 Task: Create Card Product Shipping and Delivery in Board Marketing Optimization to Workspace Auditing and Compliance. Create Card Cryptocurrency Review in Board Social Media Listening to Workspace Auditing and Compliance. Create Card Customer Support Ticket Management in Board Diversity and Inclusion Policy Development and Implementation to Workspace Auditing and Compliance
Action: Mouse moved to (93, 344)
Screenshot: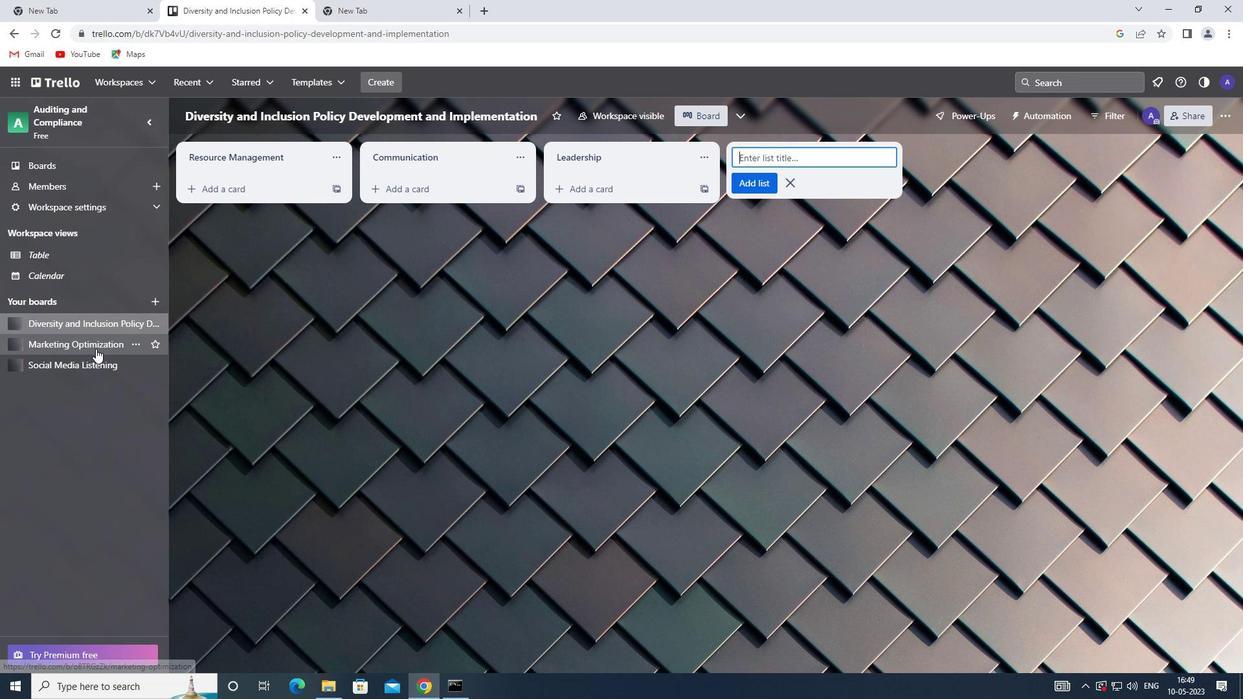 
Action: Mouse pressed left at (93, 344)
Screenshot: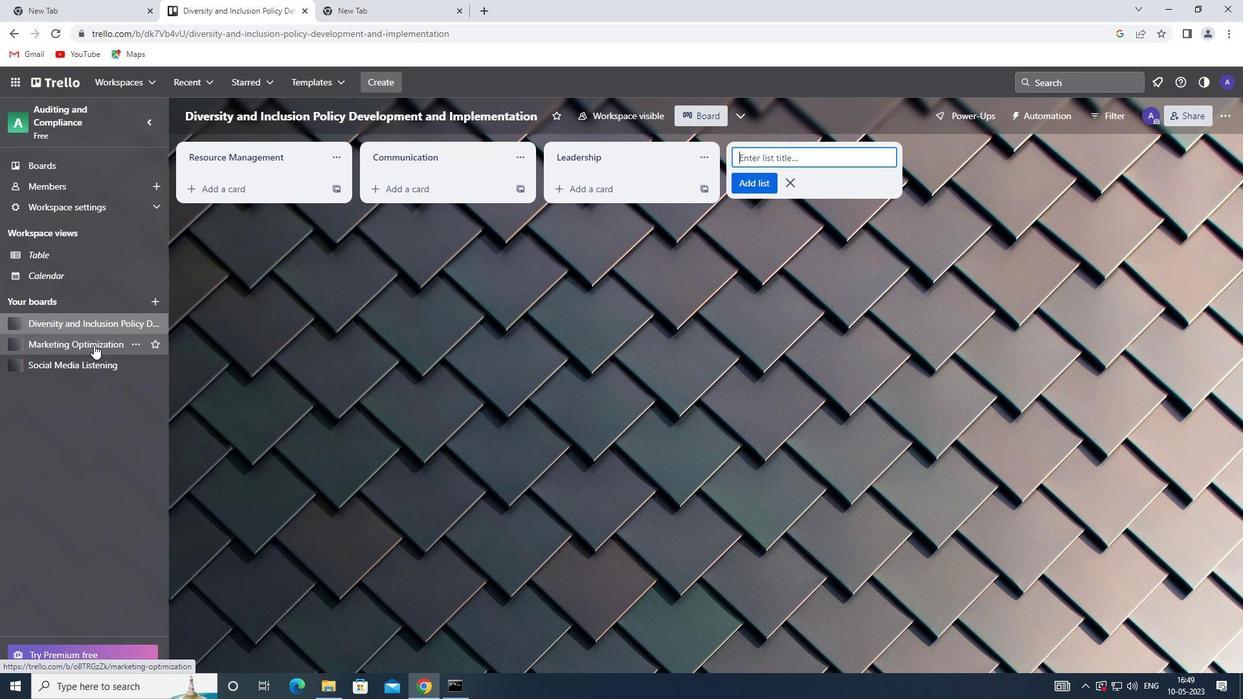 
Action: Mouse moved to (231, 190)
Screenshot: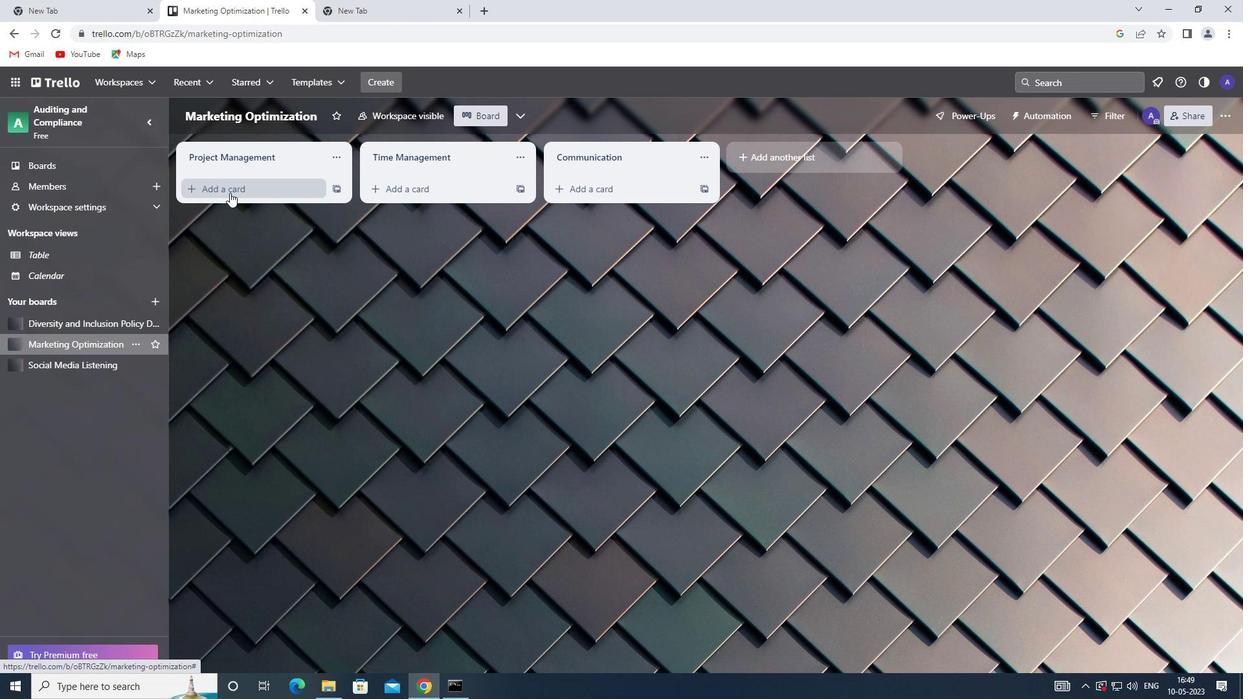 
Action: Mouse pressed left at (231, 190)
Screenshot: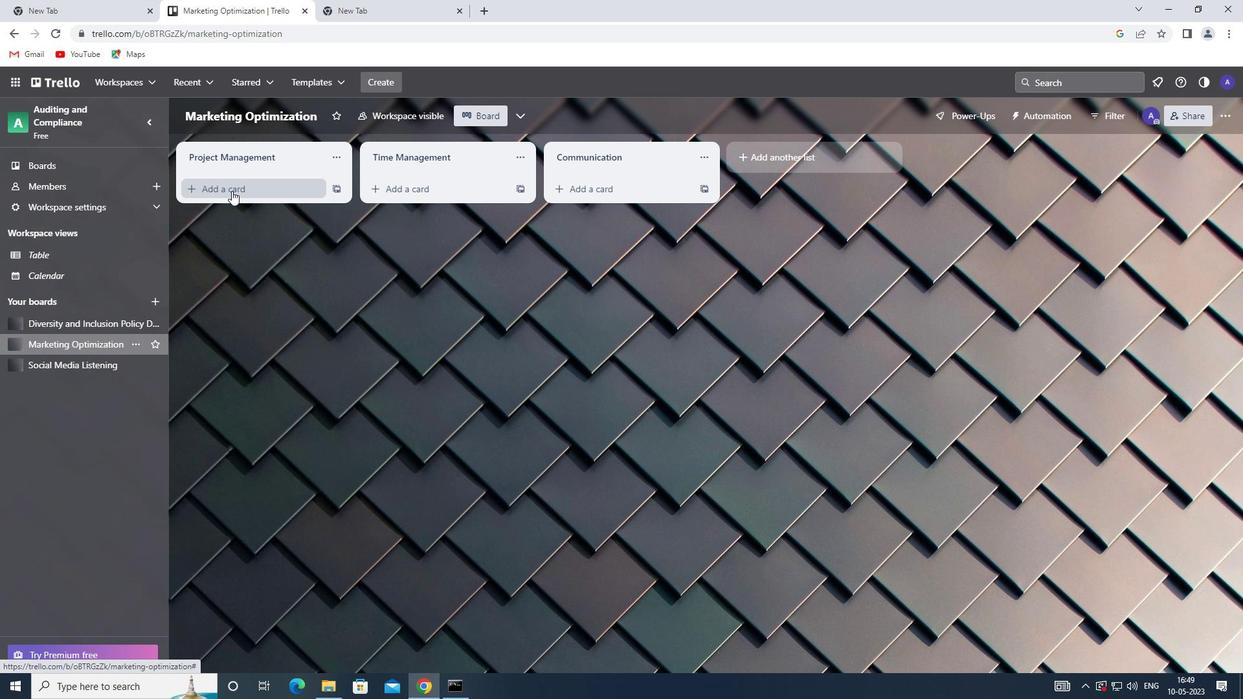 
Action: Key pressed <Key.shift><Key.shift><Key.shift><Key.shift><Key.shift><Key.shift><Key.shift><Key.shift><Key.shift><Key.shift><Key.shift><Key.shift><Key.shift><Key.shift><Key.shift><Key.shift><Key.shift><Key.shift><Key.shift><Key.shift><Key.shift><Key.shift><Key.shift><Key.shift><Key.shift><Key.shift><Key.shift><Key.shift><Key.shift><Key.shift><Key.shift><Key.shift>PRODUCT<Key.space><Key.shift>SHIPPING<Key.space>AND<Key.space><Key.shift>DELIVERY<Key.enter>
Screenshot: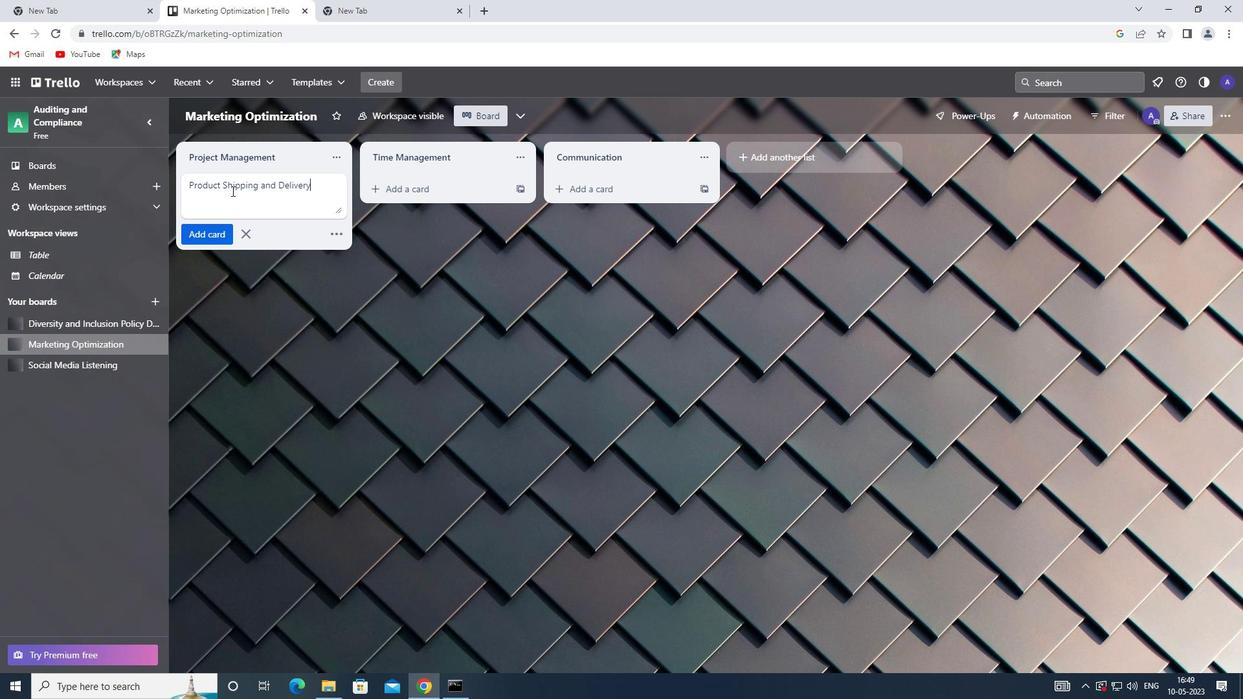
Action: Mouse moved to (66, 361)
Screenshot: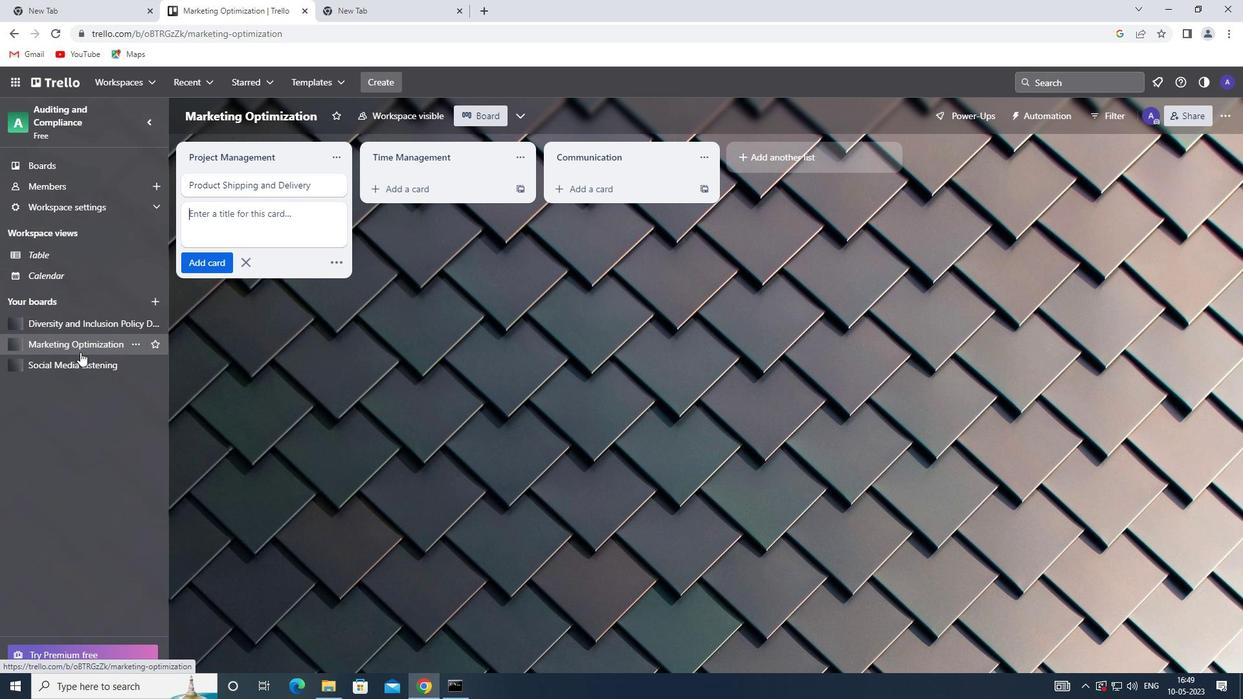 
Action: Mouse pressed left at (66, 361)
Screenshot: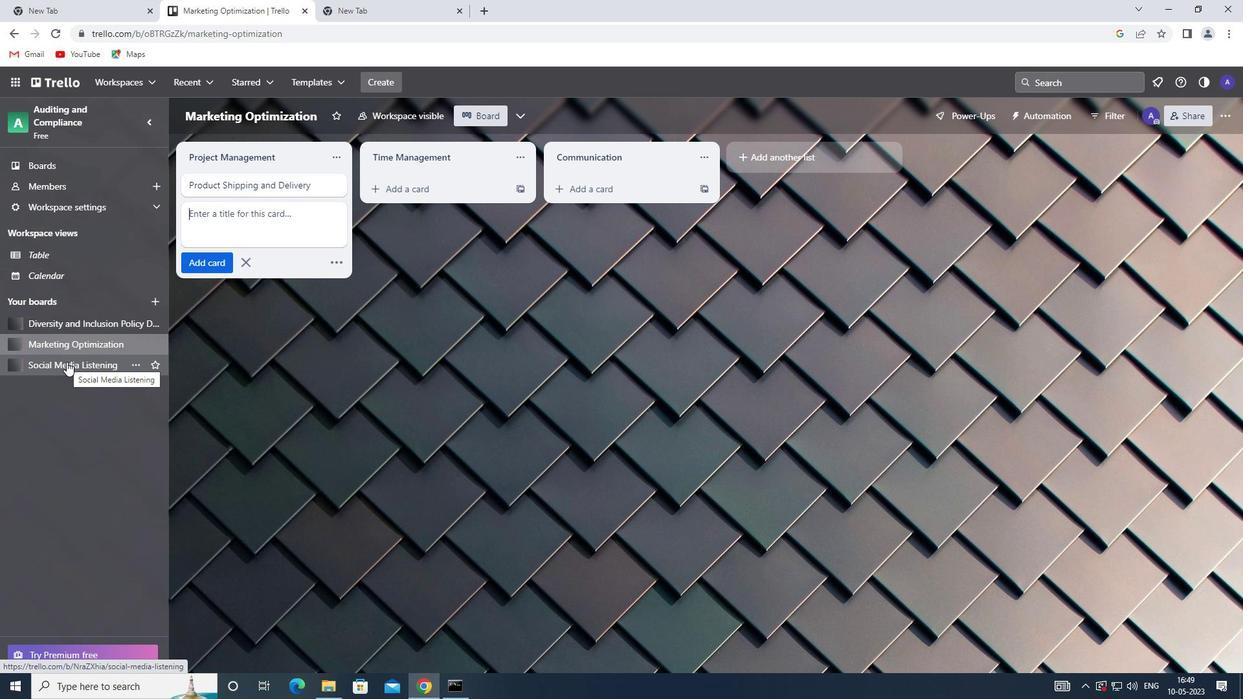 
Action: Mouse moved to (245, 183)
Screenshot: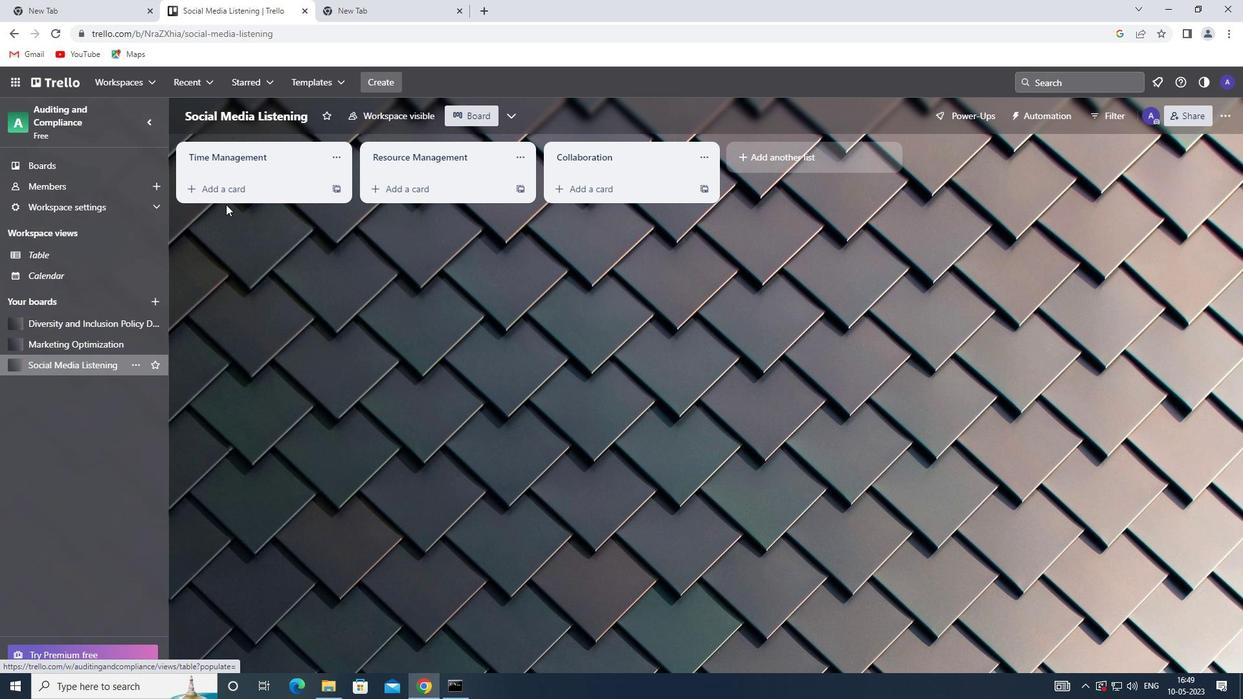 
Action: Mouse pressed left at (245, 183)
Screenshot: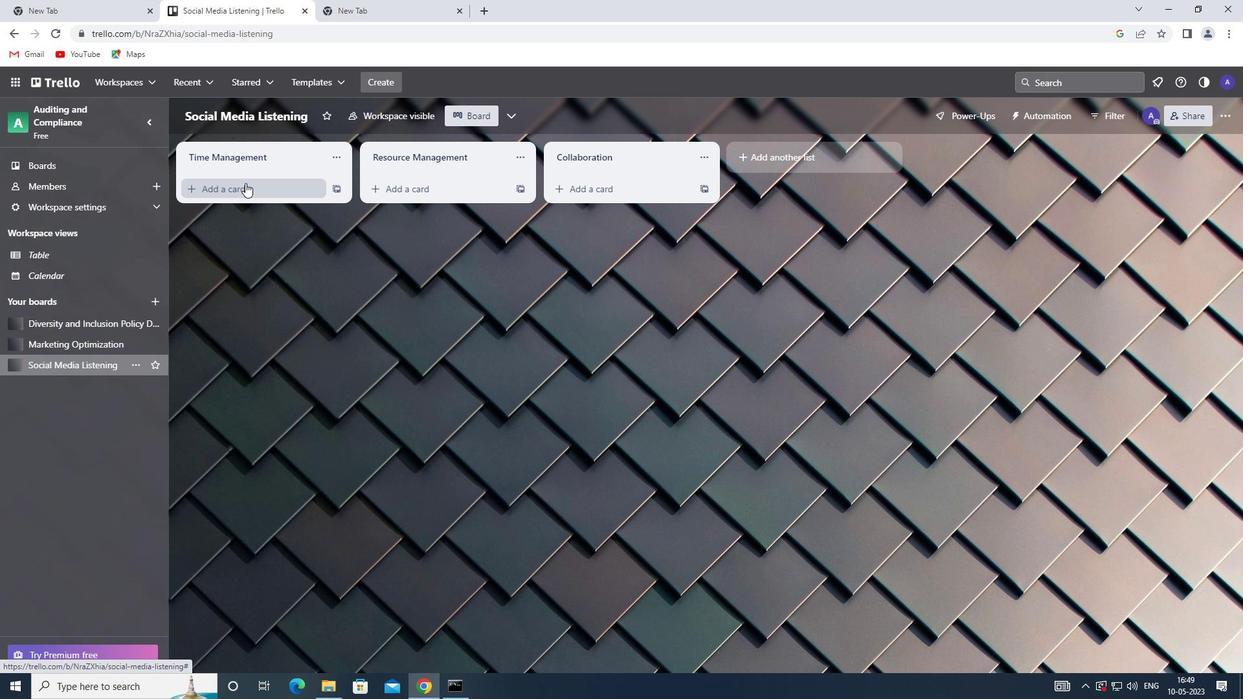 
Action: Key pressed <Key.shift>CRYPTOCURRENCY<Key.space><Key.shift>REVIEW<Key.enter>
Screenshot: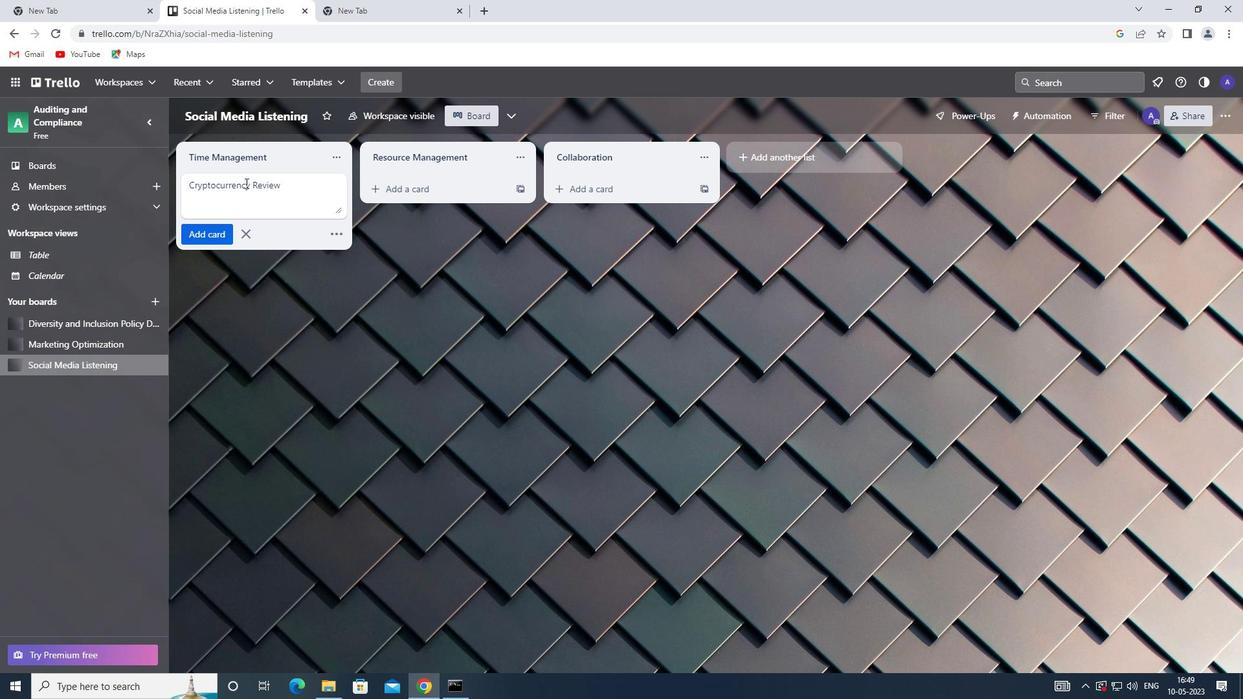 
Action: Mouse moved to (73, 321)
Screenshot: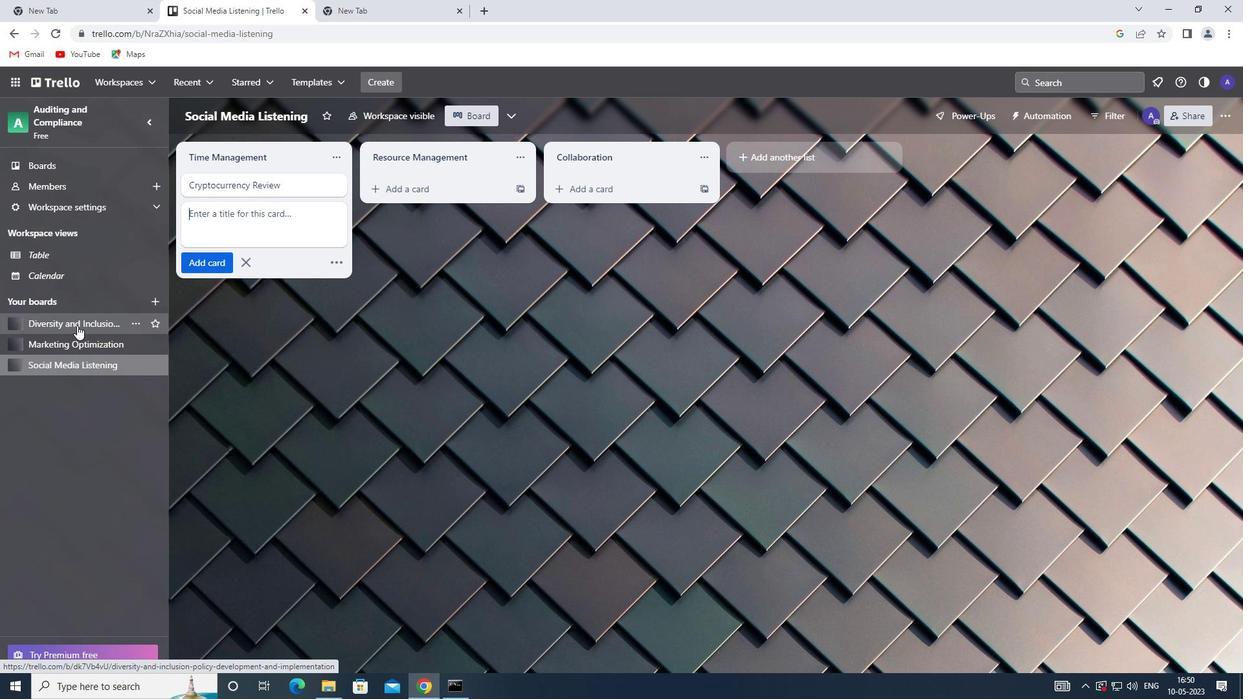 
Action: Mouse pressed left at (73, 321)
Screenshot: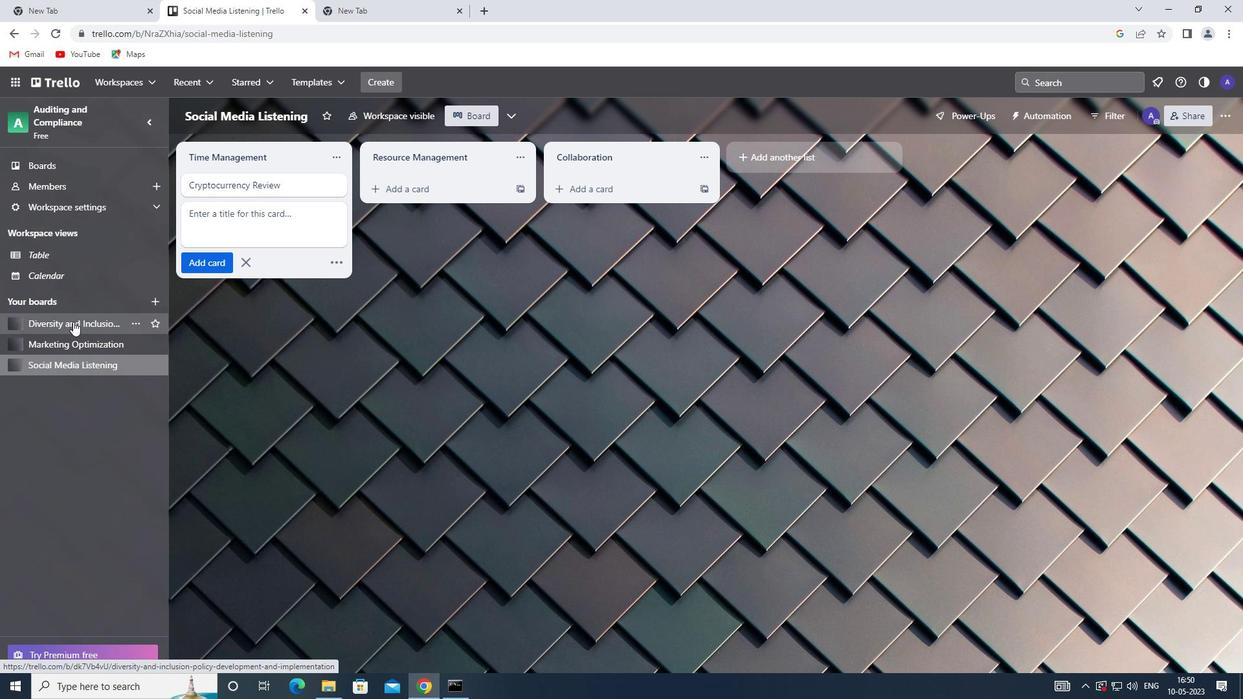 
Action: Mouse moved to (225, 188)
Screenshot: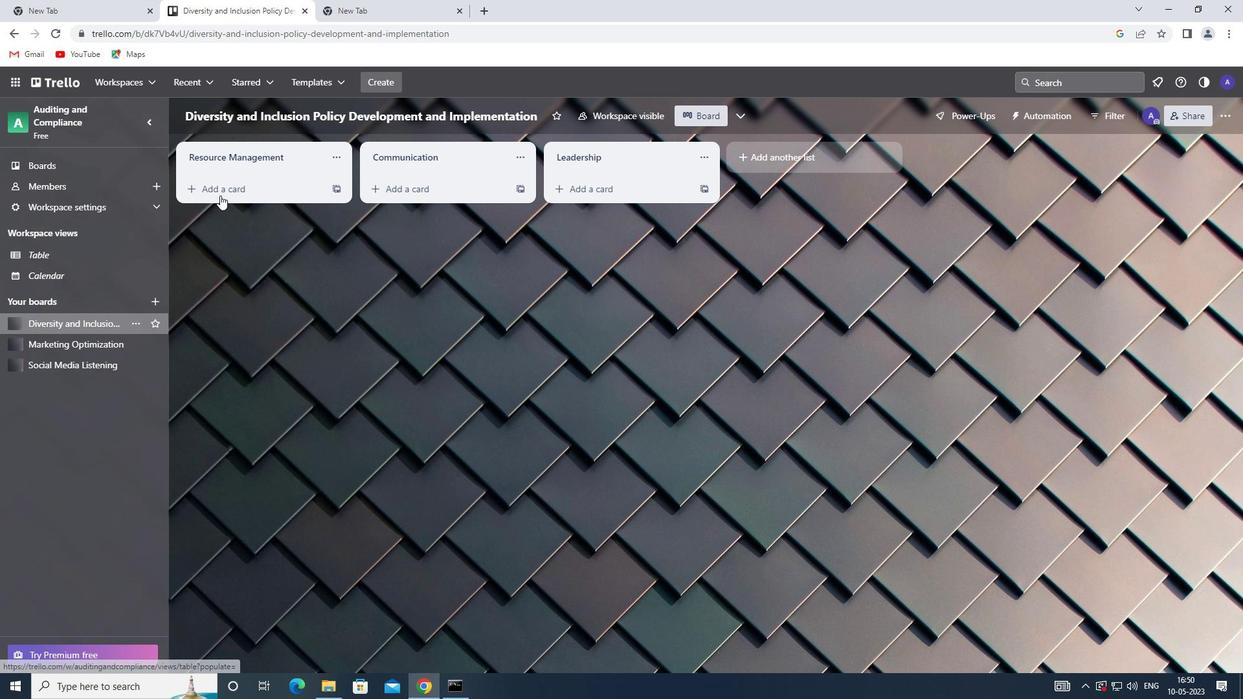 
Action: Mouse pressed left at (225, 188)
Screenshot: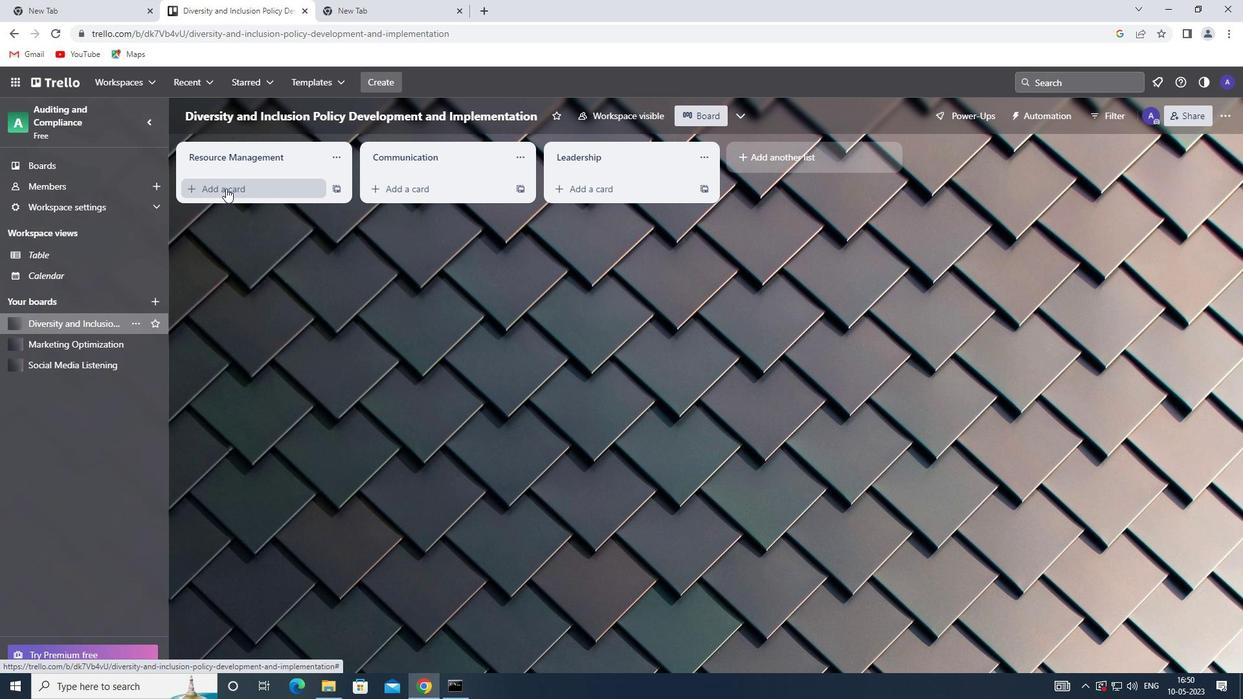 
Action: Key pressed <Key.shift>CUSTOMER<Key.space><Key.shift><Key.shift><Key.shift><Key.shift><Key.shift><Key.shift><Key.shift><Key.shift><Key.shift><Key.shift><Key.shift><Key.shift><Key.shift><Key.shift><Key.shift><Key.shift><Key.shift><Key.shift><Key.shift><Key.shift><Key.shift><Key.shift><Key.shift><Key.shift><Key.shift><Key.shift><Key.shift><Key.shift><Key.shift><Key.shift><Key.shift><Key.shift><Key.shift><Key.shift><Key.shift><Key.shift><Key.shift><Key.shift><Key.shift><Key.shift><Key.shift><Key.shift><Key.shift><Key.shift><Key.shift><Key.shift><Key.shift><Key.shift><Key.shift><Key.shift><Key.shift><Key.shift><Key.shift><Key.shift><Key.shift>SUPPORT<Key.space><Key.shift>TICKET<Key.space><Key.shift><Key.shift><Key.shift><Key.shift><Key.shift><Key.shift><Key.shift><Key.shift><Key.shift><Key.shift><Key.shift><Key.shift><Key.shift><Key.shift><Key.shift><Key.shift><Key.shift><Key.shift><Key.shift><Key.shift><Key.shift><Key.shift><Key.shift><Key.shift><Key.shift><Key.shift><Key.shift><Key.shift><Key.shift><Key.shift><Key.shift><Key.shift><Key.shift><Key.shift><Key.shift><Key.shift><Key.shift><Key.shift><Key.shift><Key.shift><Key.shift><Key.shift><Key.shift><Key.shift><Key.shift><Key.shift><Key.shift><Key.shift><Key.shift><Key.shift><Key.shift><Key.shift><Key.shift><Key.shift><Key.shift><Key.shift><Key.shift><Key.shift><Key.shift><Key.shift><Key.shift><Key.shift><Key.shift><Key.shift><Key.shift><Key.shift><Key.shift><Key.shift><Key.shift><Key.shift><Key.shift><Key.shift><Key.shift><Key.shift><Key.shift><Key.shift><Key.shift><Key.shift><Key.shift><Key.shift><Key.shift><Key.shift><Key.shift><Key.shift><Key.shift><Key.shift><Key.shift><Key.shift><Key.shift>MANAGEMENT<Key.enter>
Screenshot: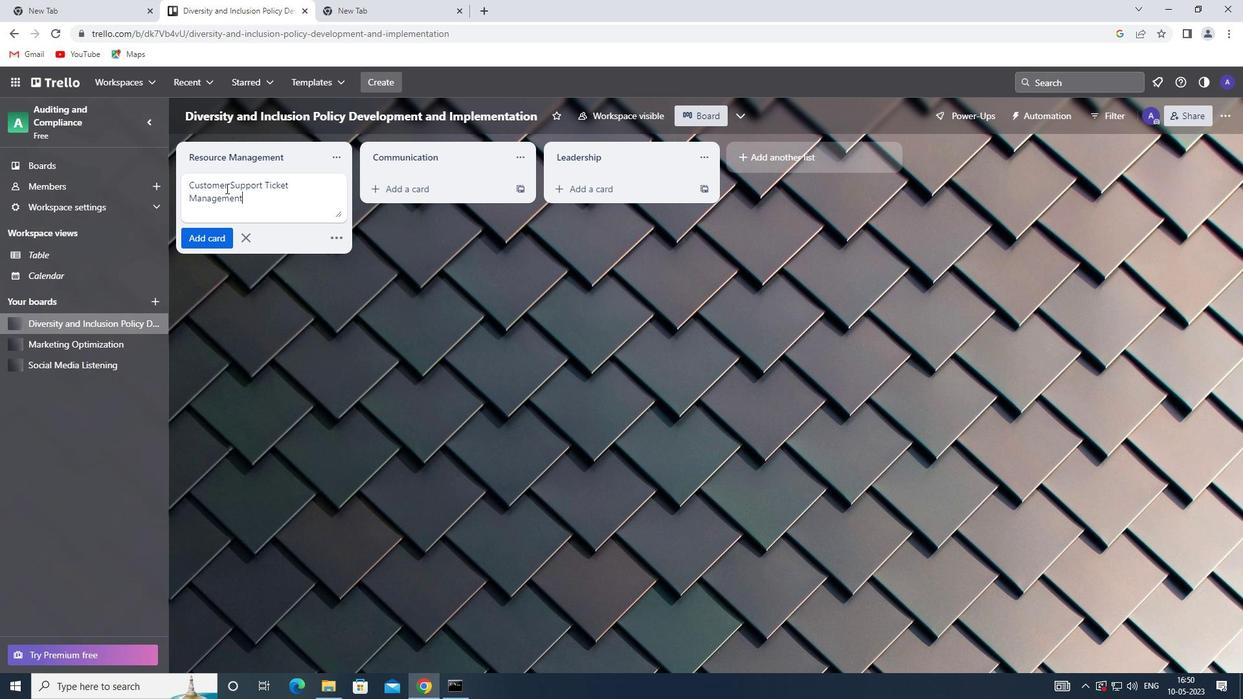 
